 Task: Assign Issue Issue0000000342 to Sprint Sprint0000000205 in Scrum Project Project0000000069 in Jira. Assign Issue Issue0000000343 to Sprint Sprint0000000206 in Scrum Project Project0000000069 in Jira. Assign Issue Issue0000000344 to Sprint Sprint0000000206 in Scrum Project Project0000000069 in Jira. Assign Issue Issue0000000345 to Sprint Sprint0000000207 in Scrum Project Project0000000069 in Jira. Assign Issue Issue0000000346 to Sprint Sprint0000000208 in Scrum Project Project0000000070 in Jira
Action: Mouse moved to (880, 339)
Screenshot: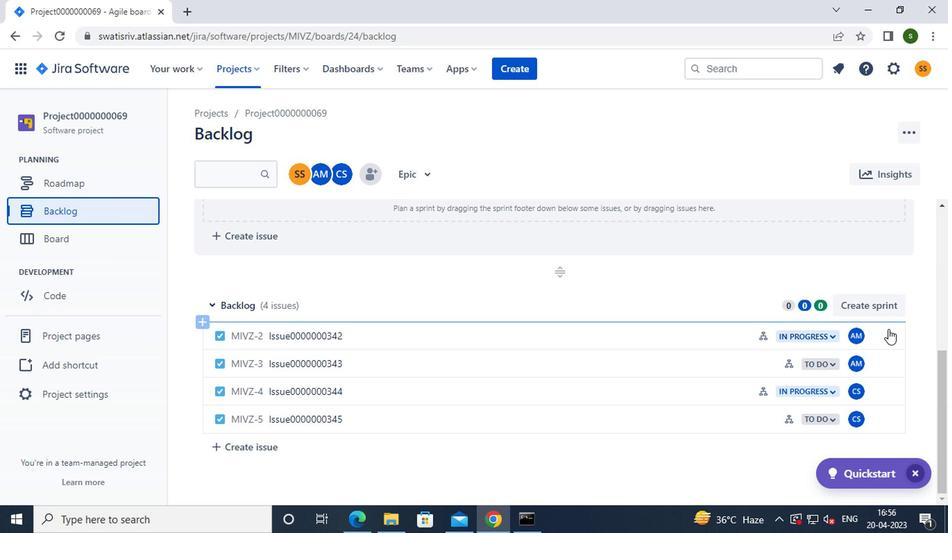 
Action: Mouse pressed left at (880, 339)
Screenshot: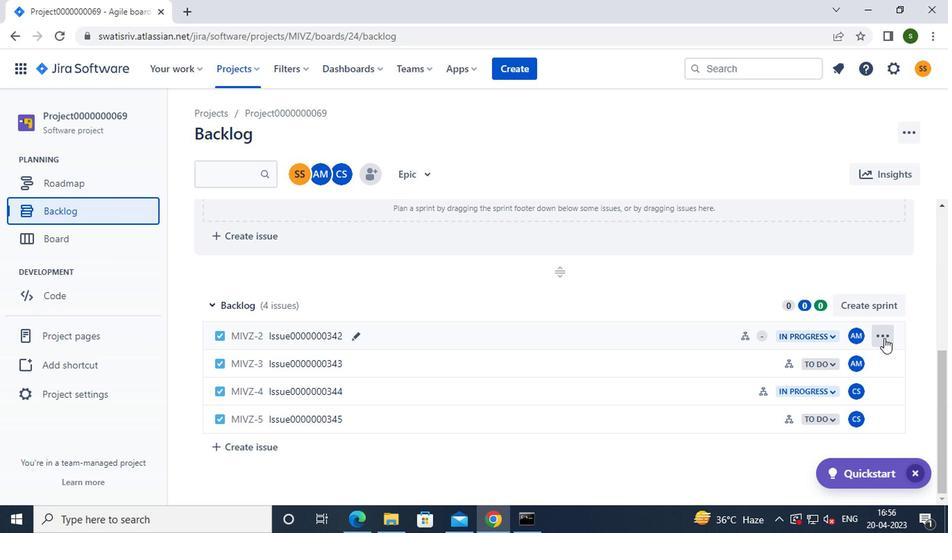 
Action: Mouse moved to (852, 246)
Screenshot: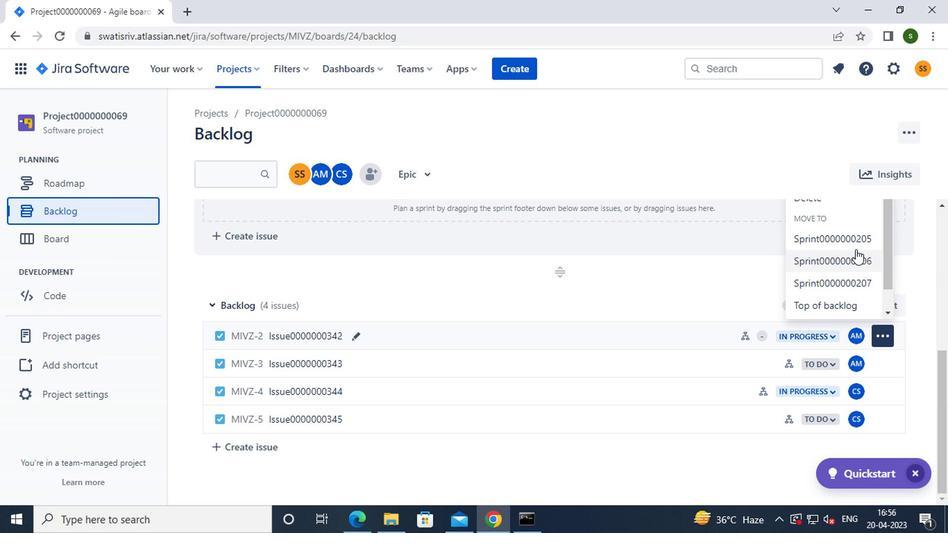 
Action: Mouse pressed left at (852, 246)
Screenshot: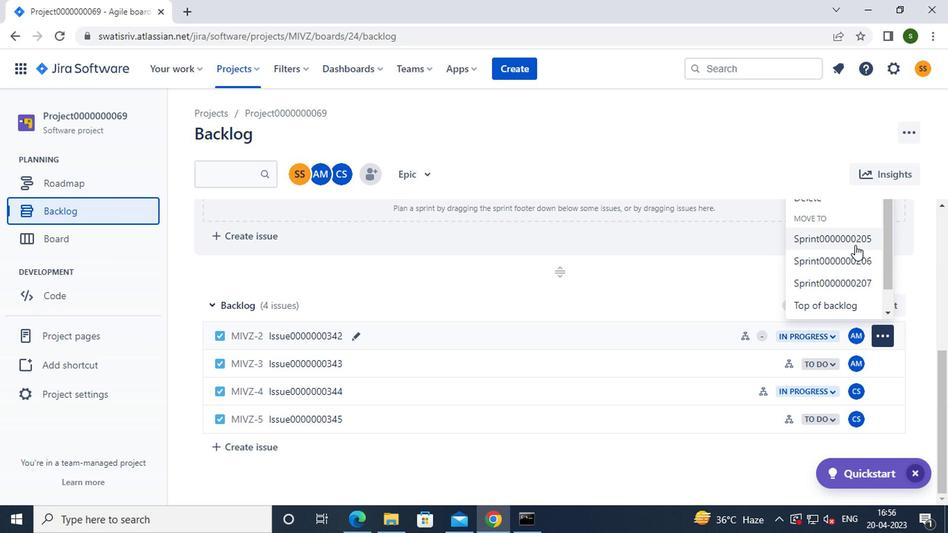
Action: Mouse moved to (885, 364)
Screenshot: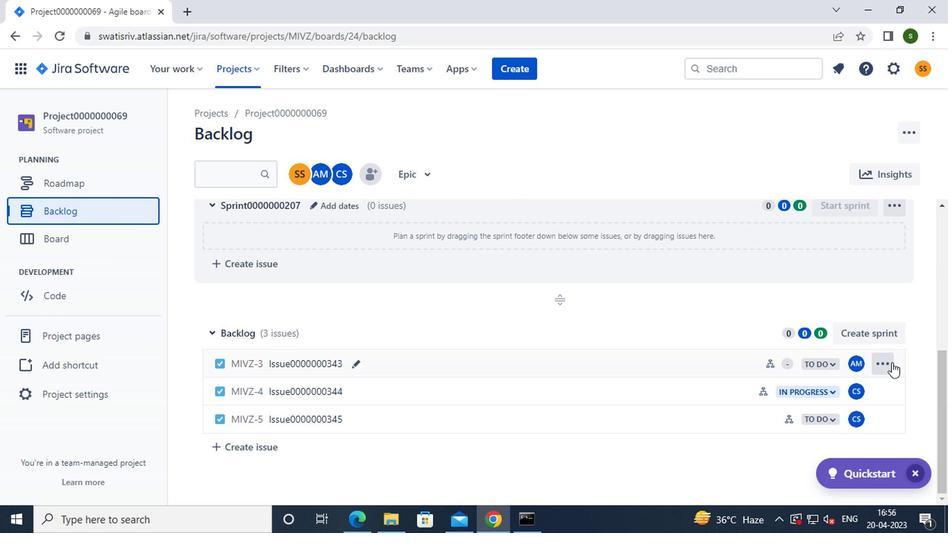 
Action: Mouse pressed left at (885, 364)
Screenshot: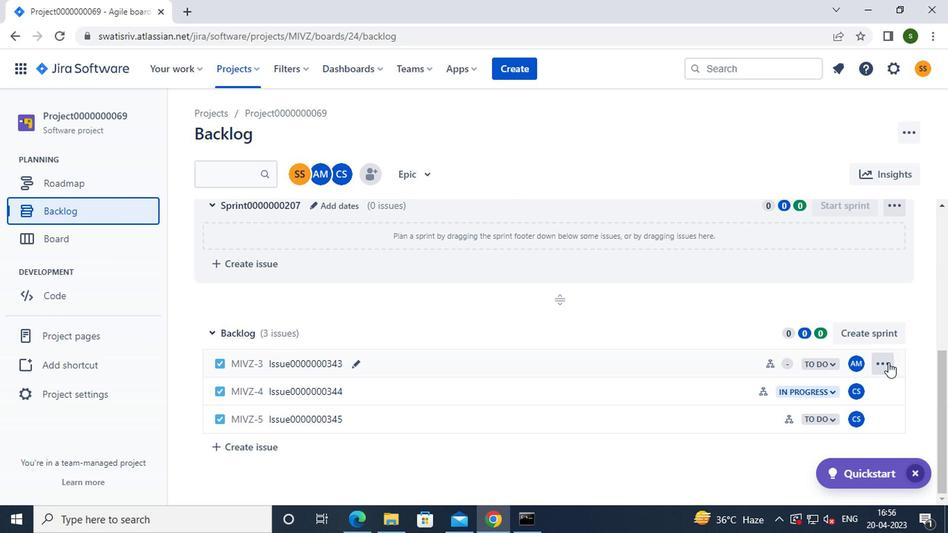 
Action: Mouse moved to (854, 291)
Screenshot: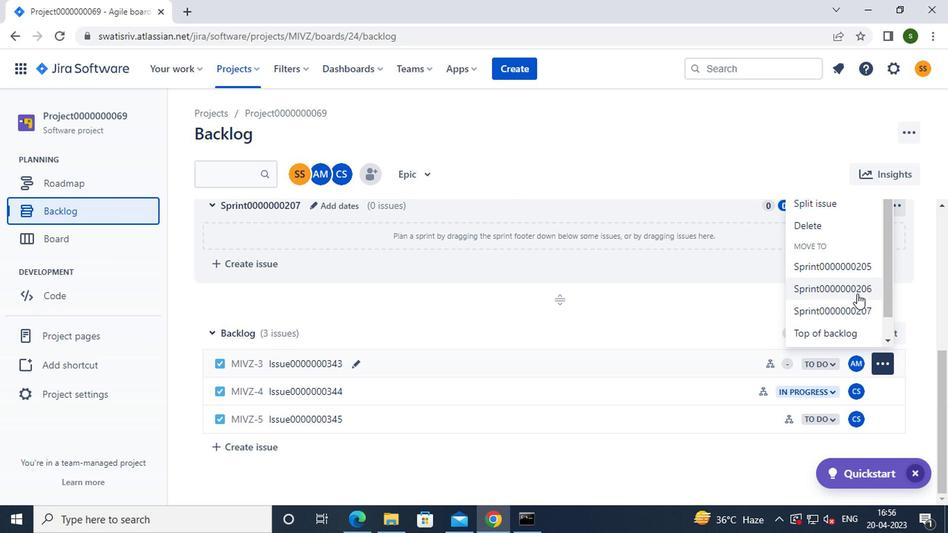 
Action: Mouse pressed left at (854, 291)
Screenshot: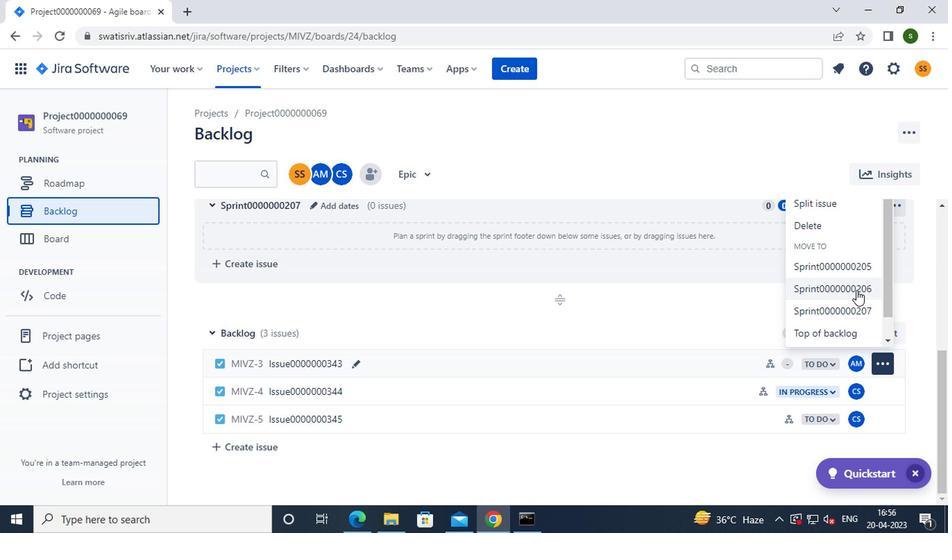 
Action: Mouse moved to (882, 390)
Screenshot: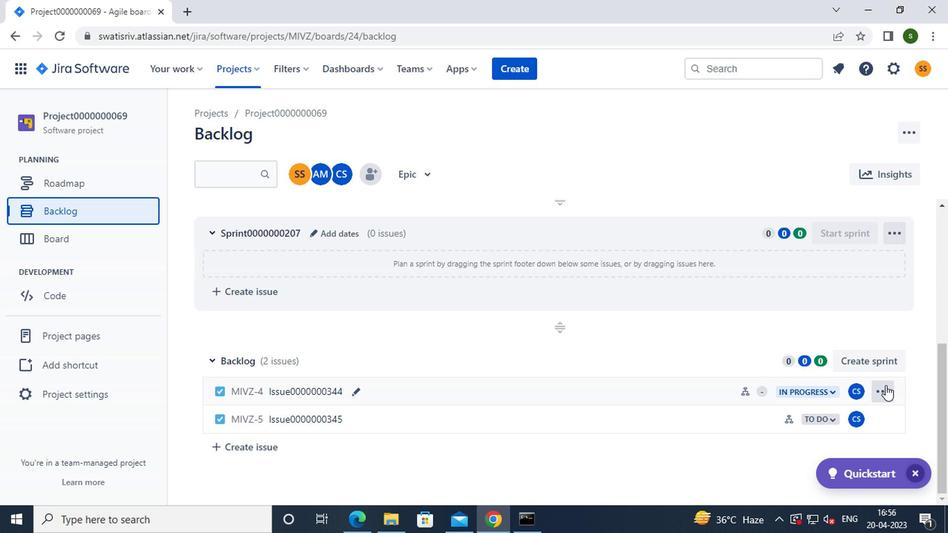 
Action: Mouse pressed left at (882, 390)
Screenshot: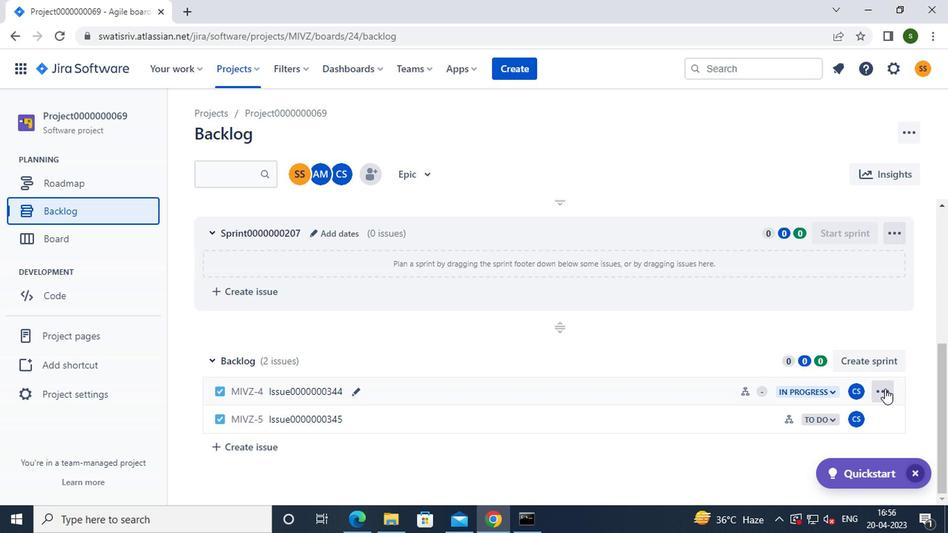 
Action: Mouse moved to (856, 323)
Screenshot: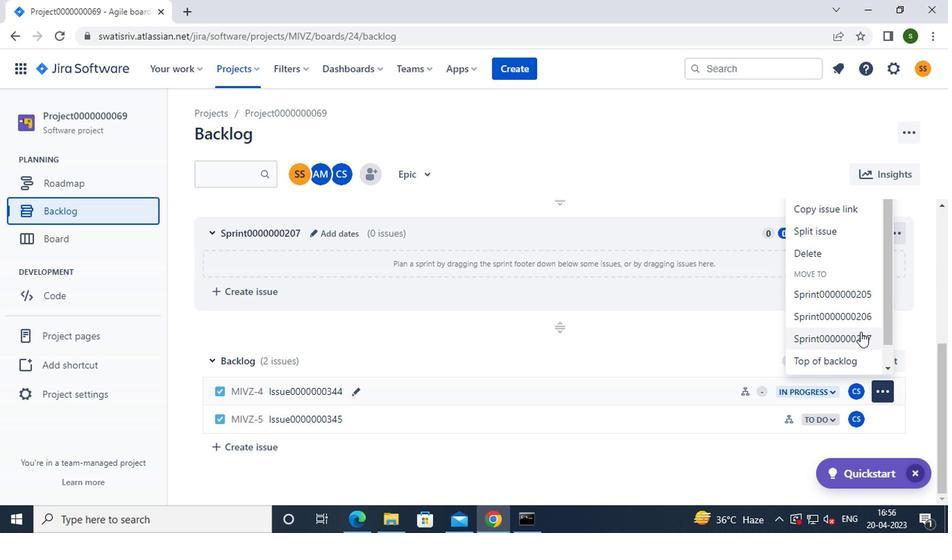 
Action: Mouse pressed left at (856, 323)
Screenshot: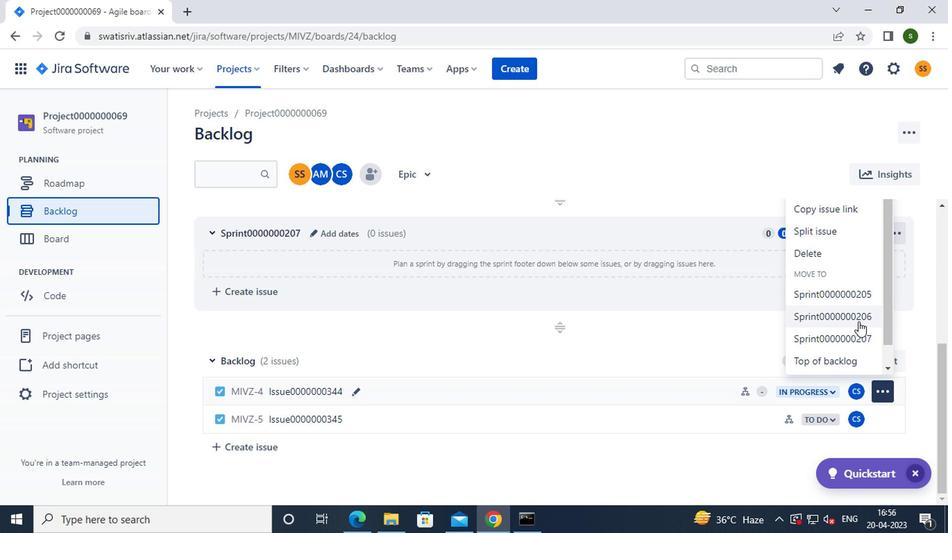 
Action: Mouse moved to (881, 419)
Screenshot: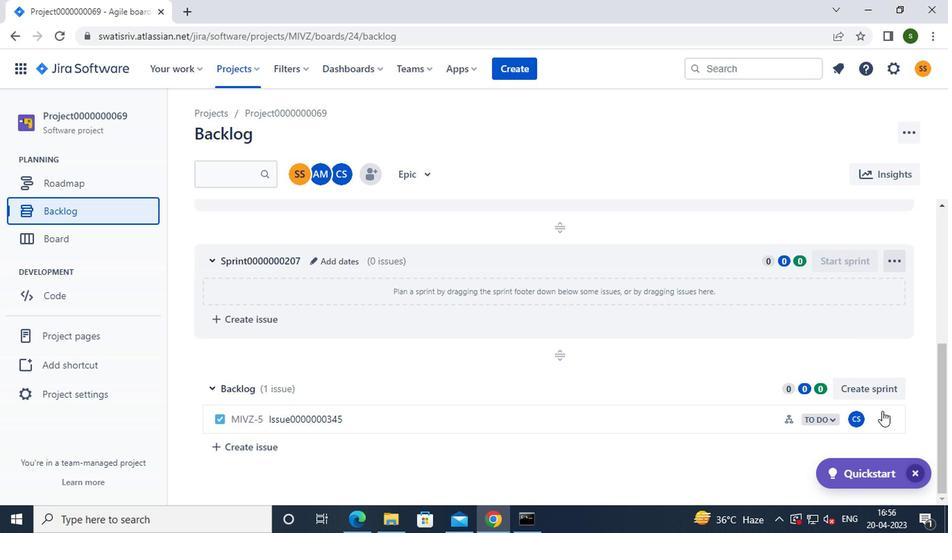 
Action: Mouse pressed left at (881, 419)
Screenshot: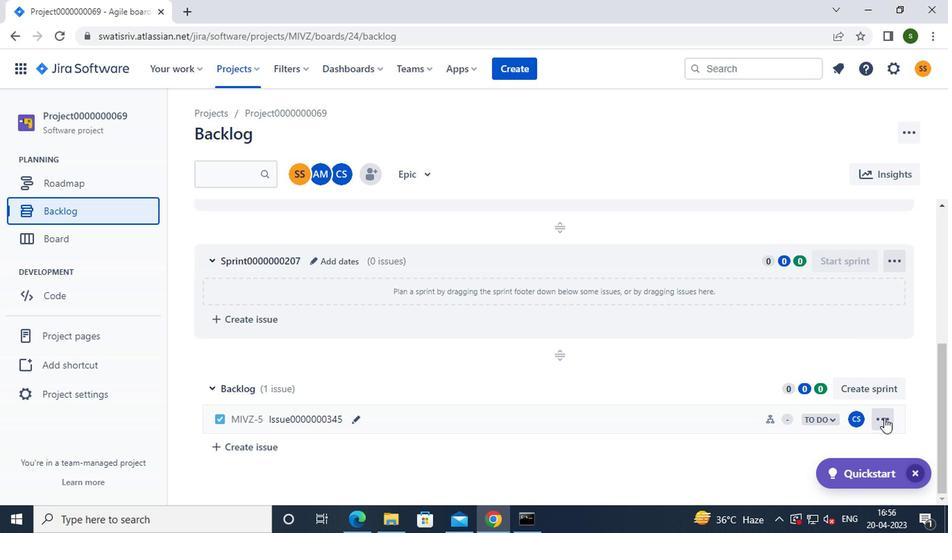 
Action: Mouse moved to (858, 370)
Screenshot: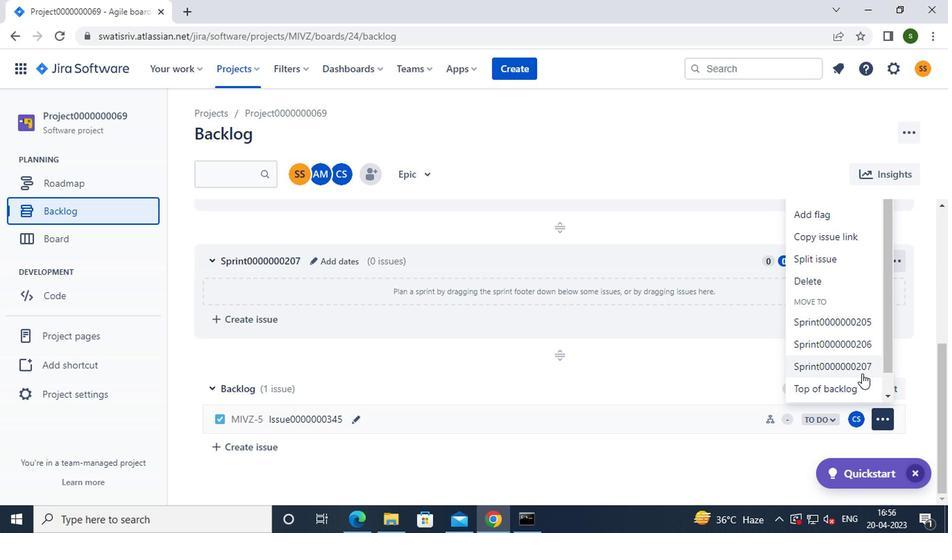 
Action: Mouse pressed left at (858, 370)
Screenshot: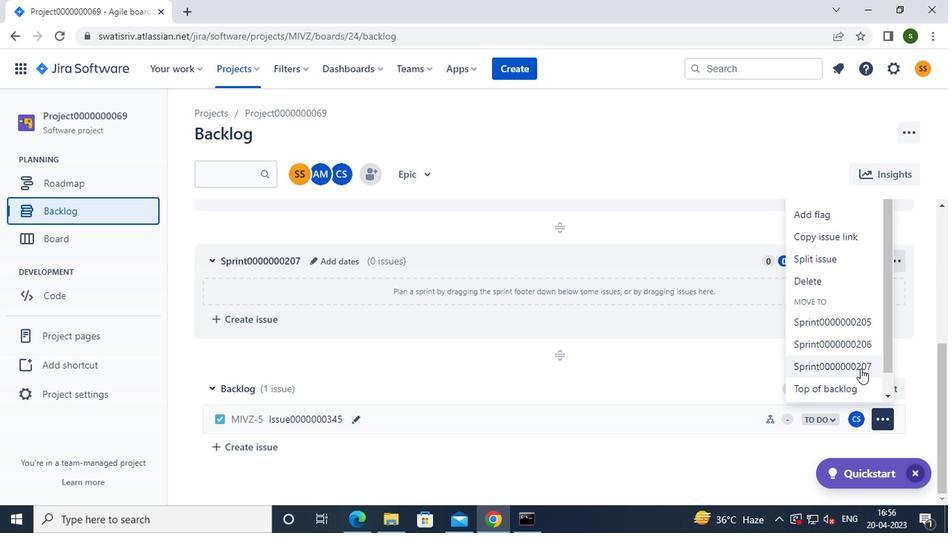 
Action: Mouse moved to (222, 62)
Screenshot: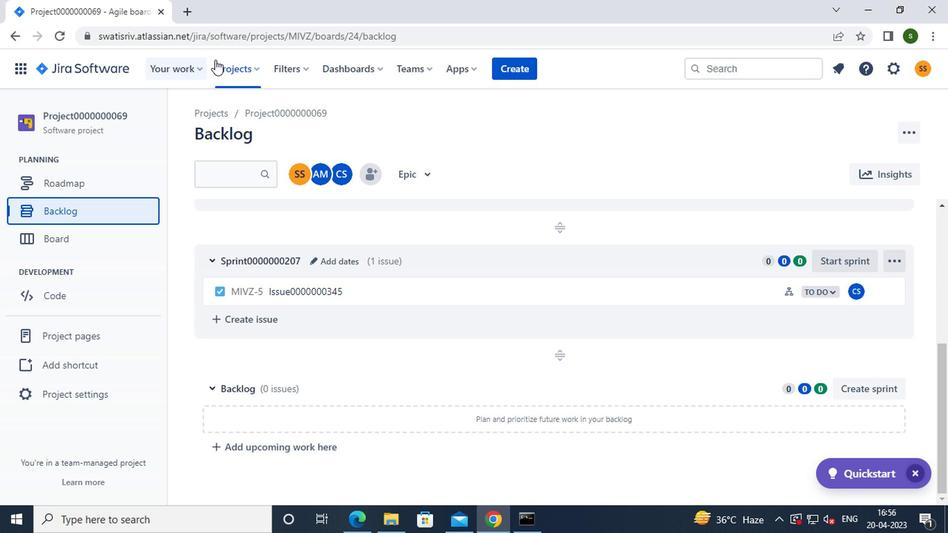 
Action: Mouse pressed left at (222, 62)
Screenshot: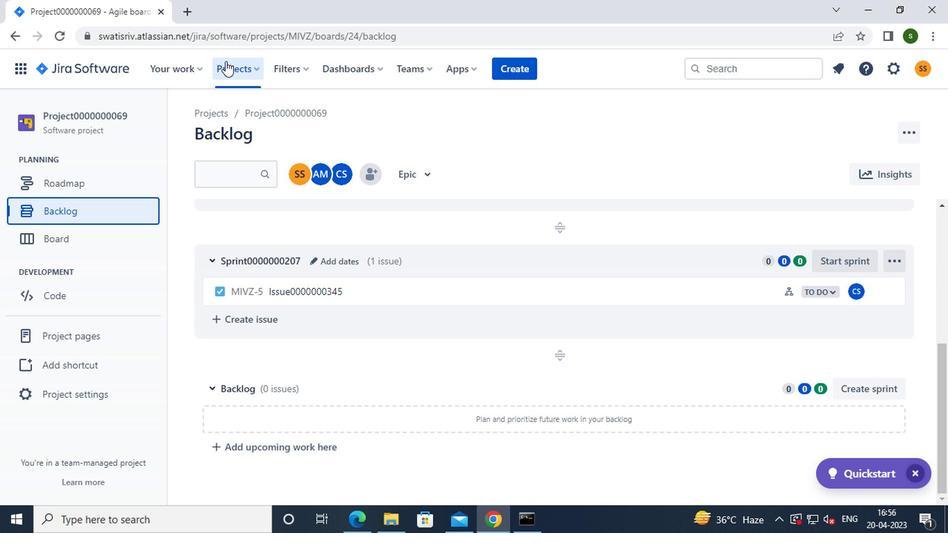 
Action: Mouse moved to (240, 159)
Screenshot: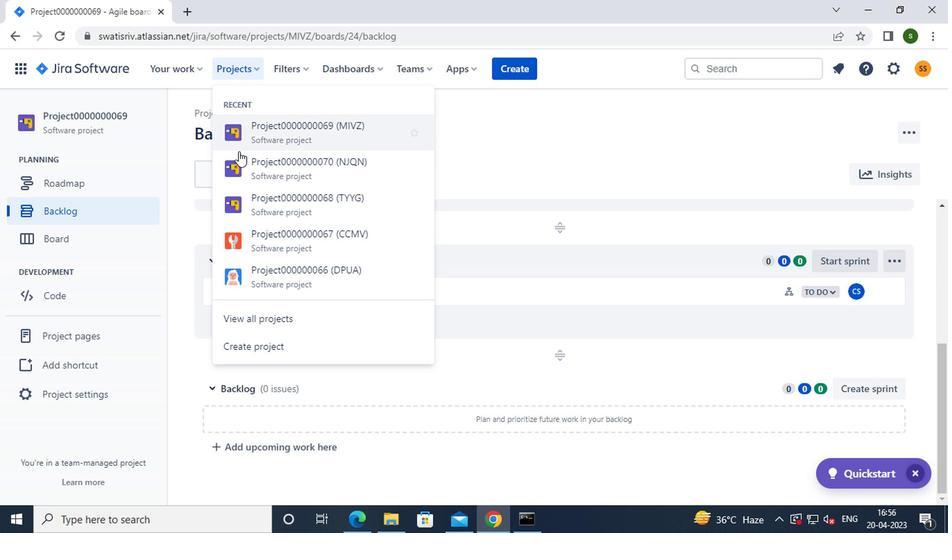 
Action: Mouse pressed left at (240, 159)
Screenshot: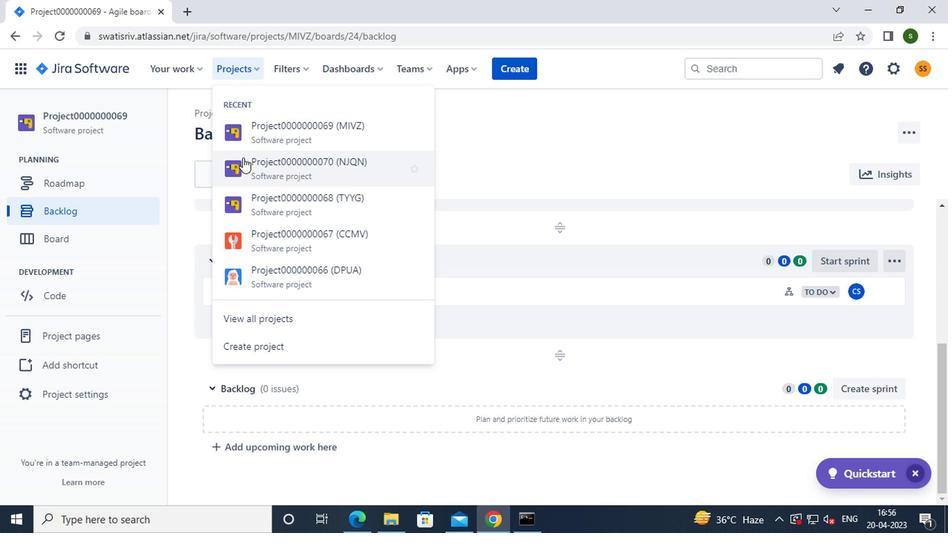 
Action: Mouse moved to (99, 205)
Screenshot: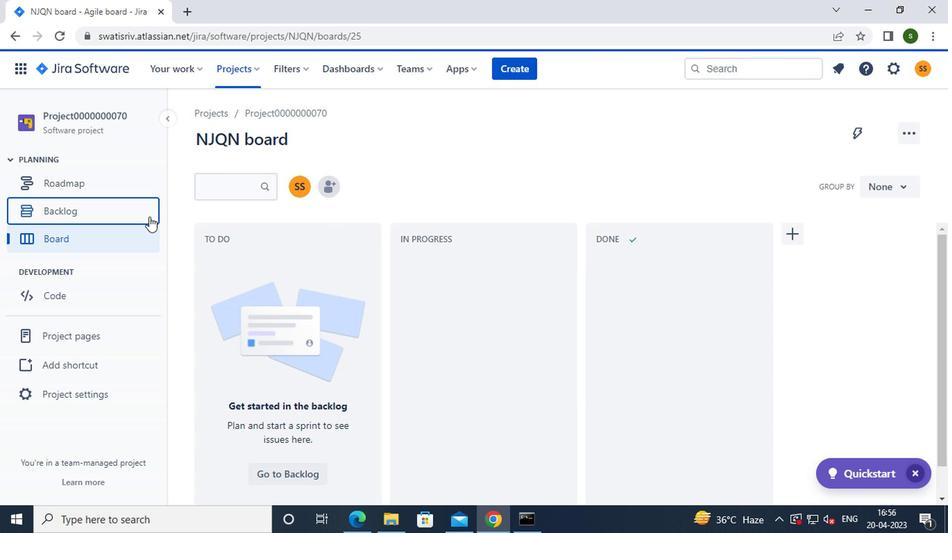 
Action: Mouse pressed left at (99, 205)
Screenshot: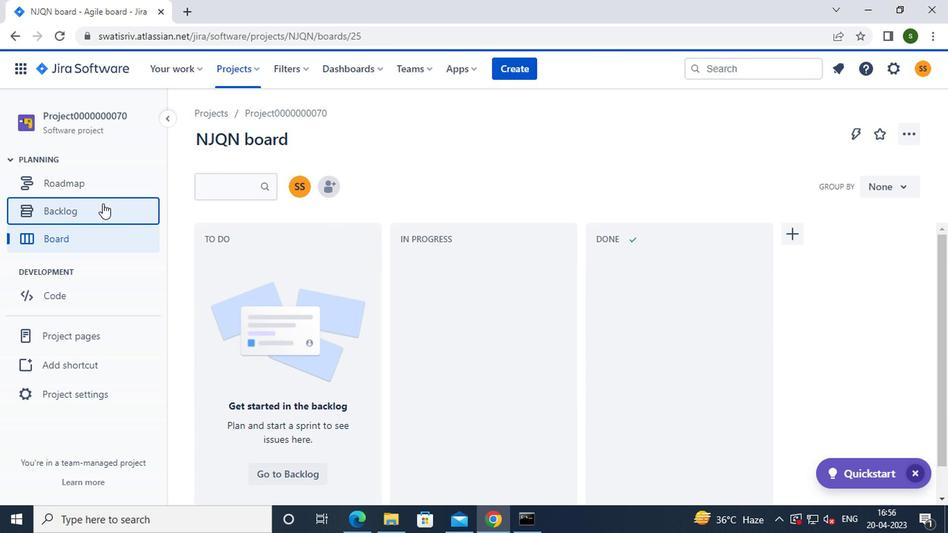 
Action: Mouse moved to (669, 367)
Screenshot: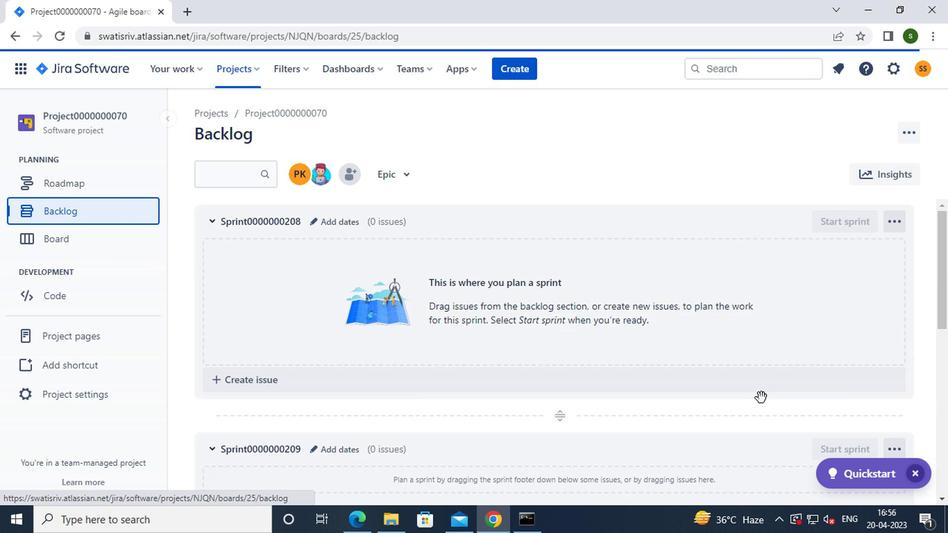 
Action: Mouse scrolled (669, 367) with delta (0, 0)
Screenshot: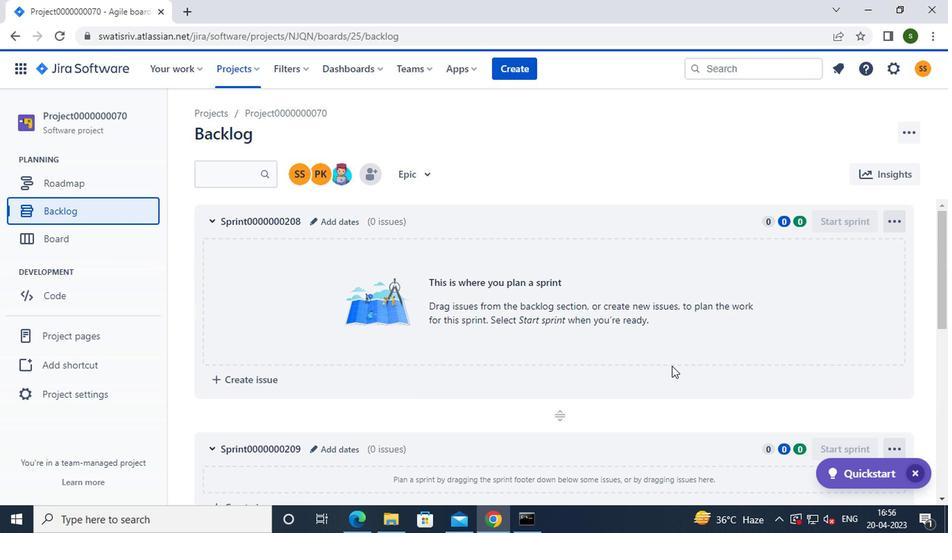 
Action: Mouse scrolled (669, 367) with delta (0, 0)
Screenshot: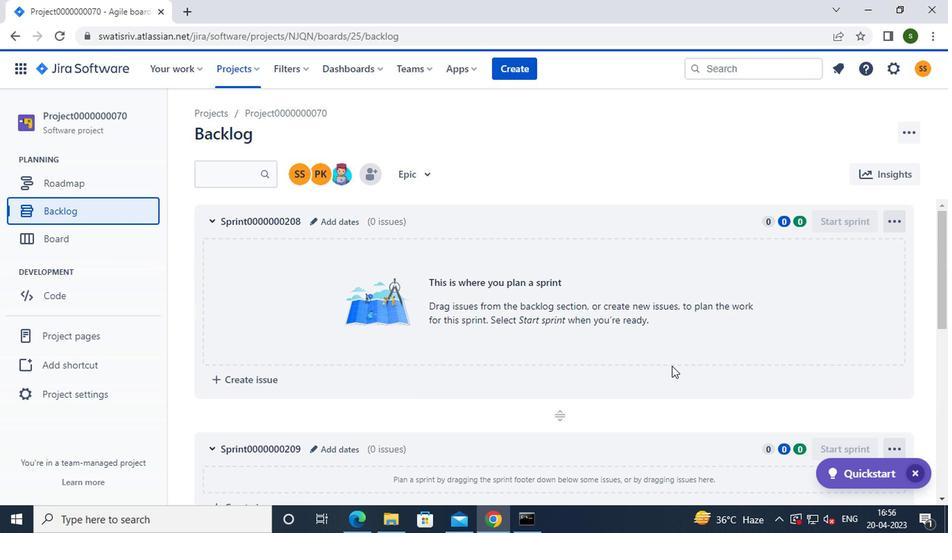 
Action: Mouse scrolled (669, 367) with delta (0, 0)
Screenshot: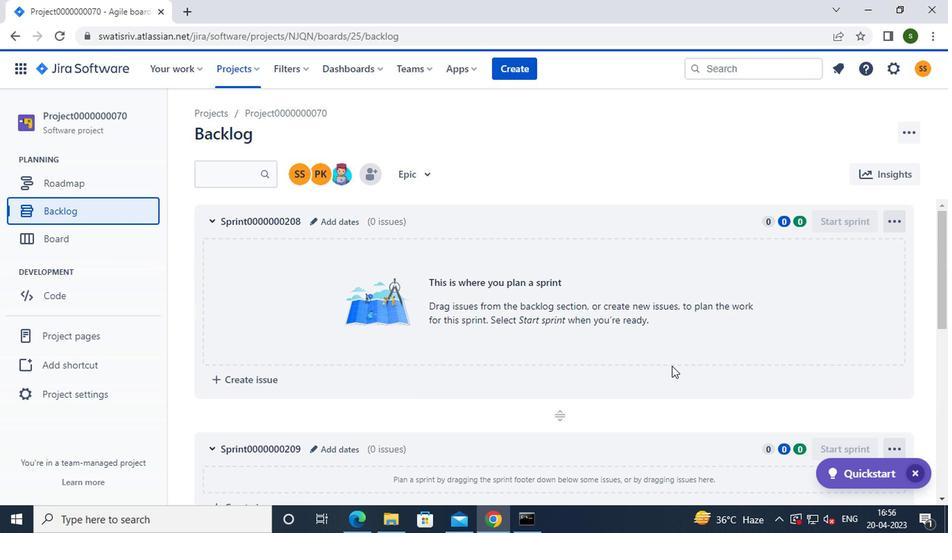 
Action: Mouse scrolled (669, 367) with delta (0, 0)
Screenshot: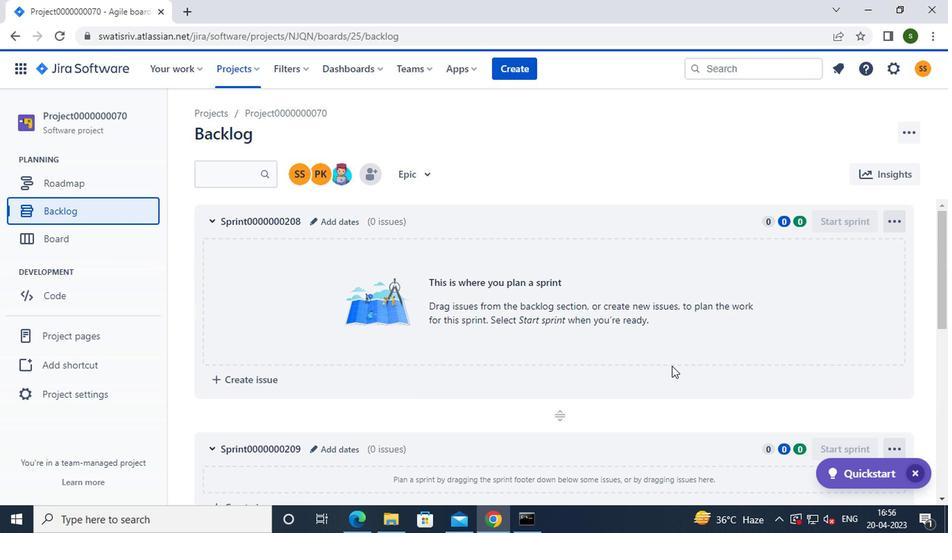 
Action: Mouse scrolled (669, 367) with delta (0, 0)
Screenshot: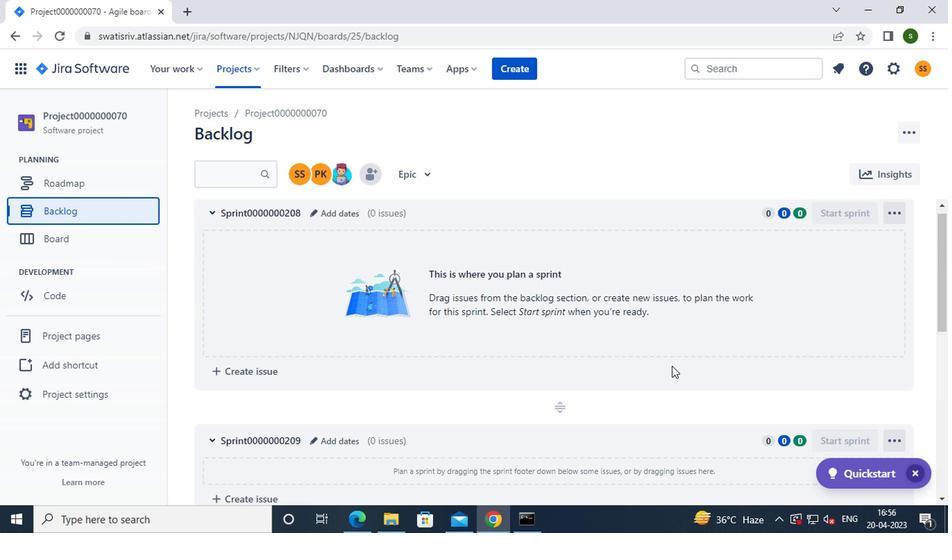 
Action: Mouse scrolled (669, 367) with delta (0, 0)
Screenshot: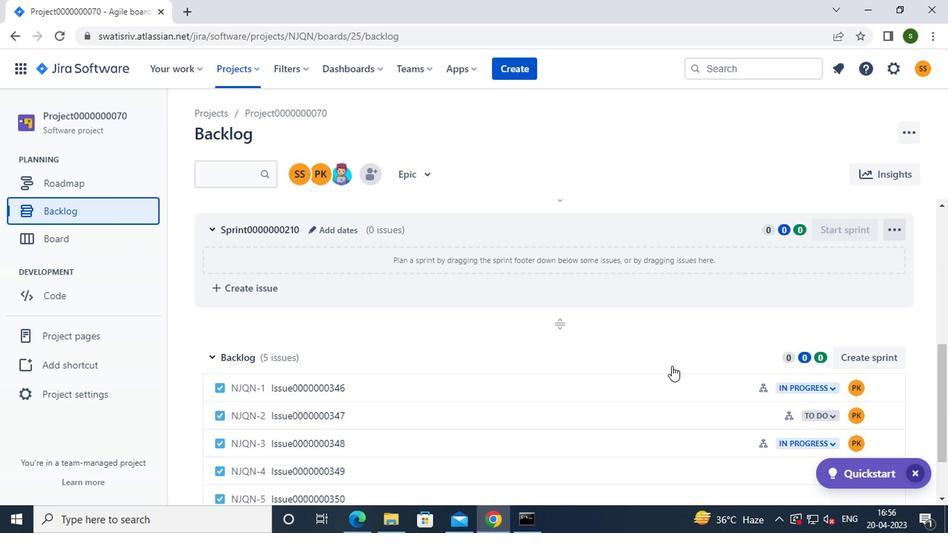 
Action: Mouse moved to (876, 314)
Screenshot: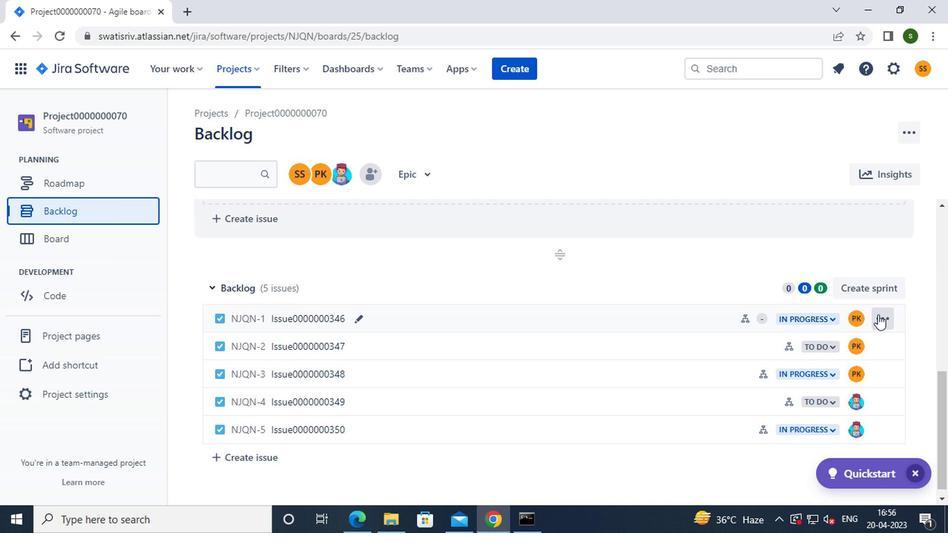
Action: Mouse pressed left at (876, 314)
Screenshot: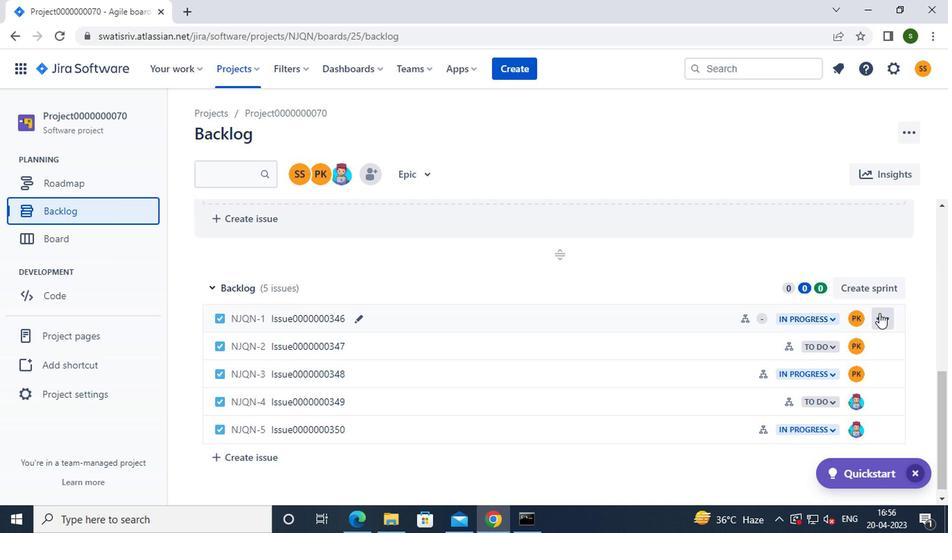 
Action: Mouse moved to (852, 221)
Screenshot: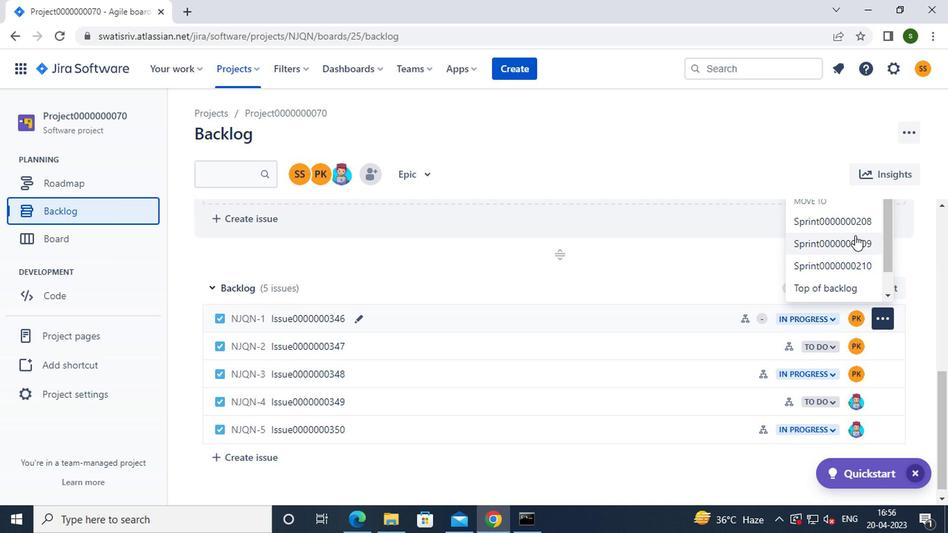 
Action: Mouse pressed left at (852, 221)
Screenshot: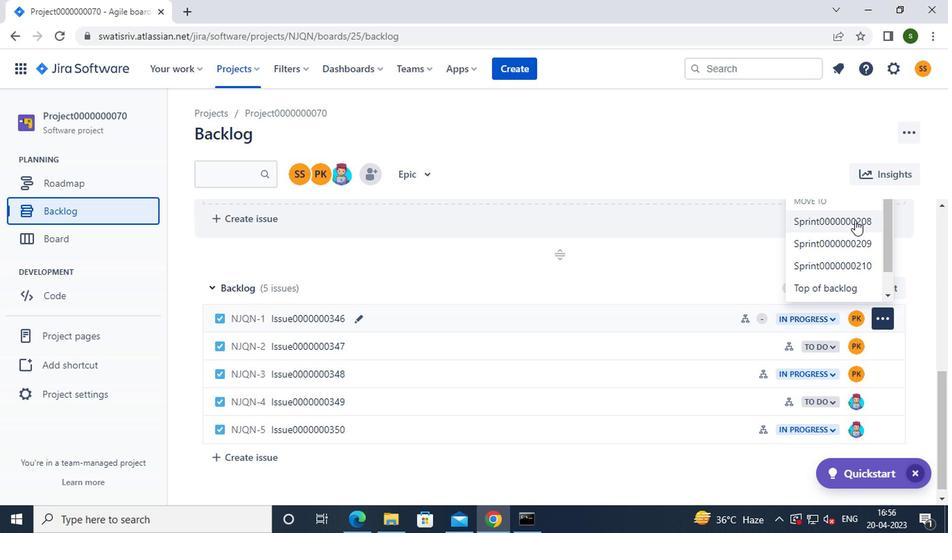 
Action: Mouse moved to (687, 164)
Screenshot: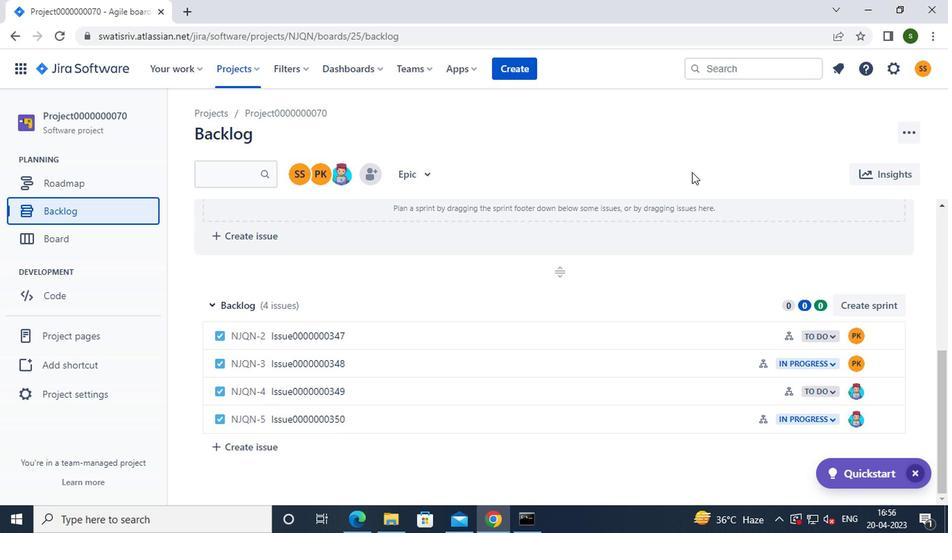 
